 Task: Open a blank google sheet and write heading  SpendSmartAdd Dates in a column and its values below  '2023-05-01, 2023-05-03, 2023-05-05, 2023-05-10, 2023-05-15, 2023-05-20, 2023-05-25 & 2023-05-31'Add Categories in next column and its values below  Groceries, Dining Out, Transportation, Entertainment, Shopping, Utilities, Health & Miscellaneous. Add Descriptions in next column and its values below  Supermarket, Restaurant, Public Transport, Movie Tickets, Clothing Store, Internet Bill, Pharmacy & Online PurchaseAdd Amountin next column and its values below  $50, $30, $10, $20, $100, $60, $40 & $50Save page Budget's analysisbook
Action: Mouse moved to (971, 74)
Screenshot: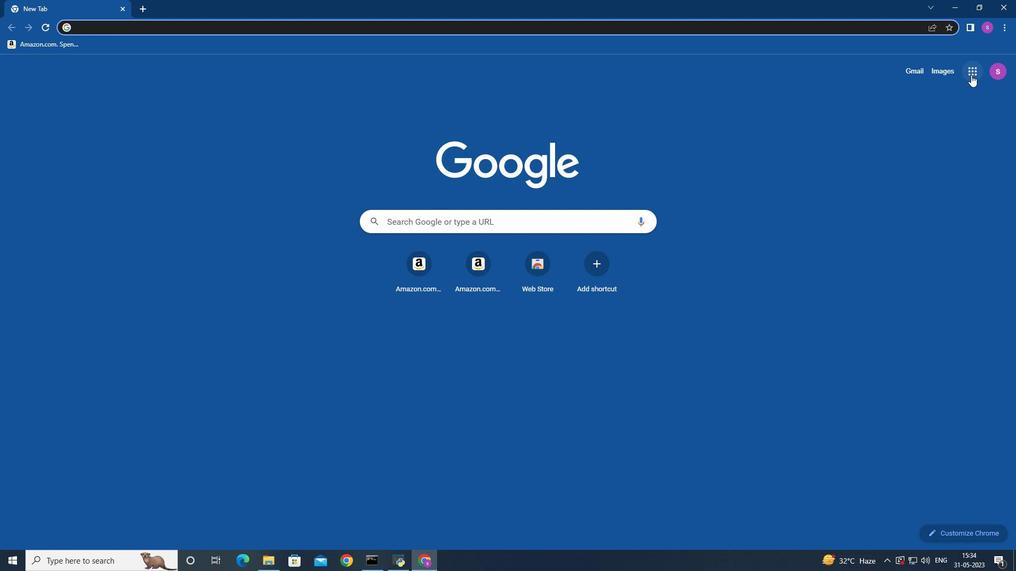 
Action: Mouse pressed left at (971, 74)
Screenshot: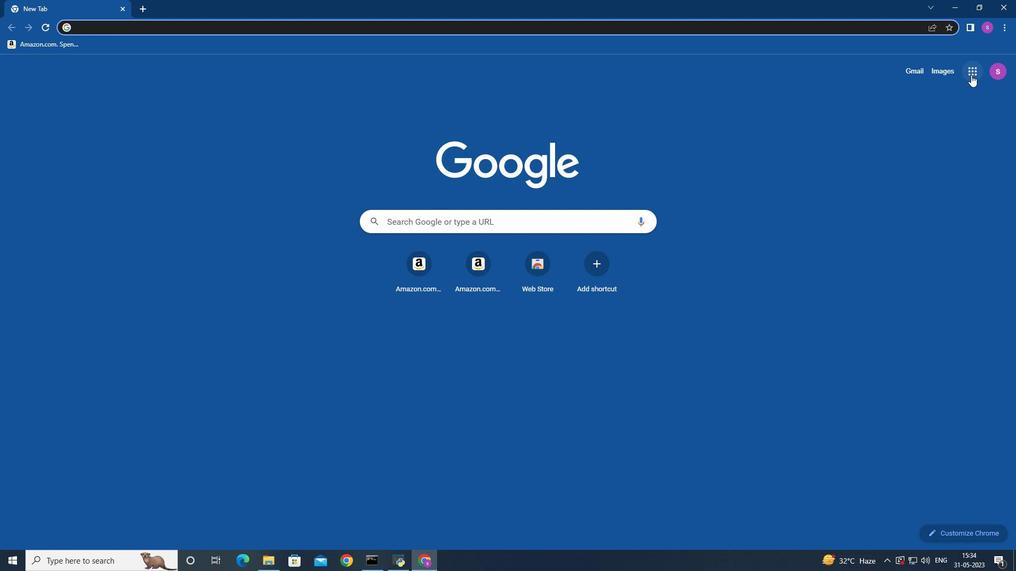 
Action: Mouse moved to (999, 273)
Screenshot: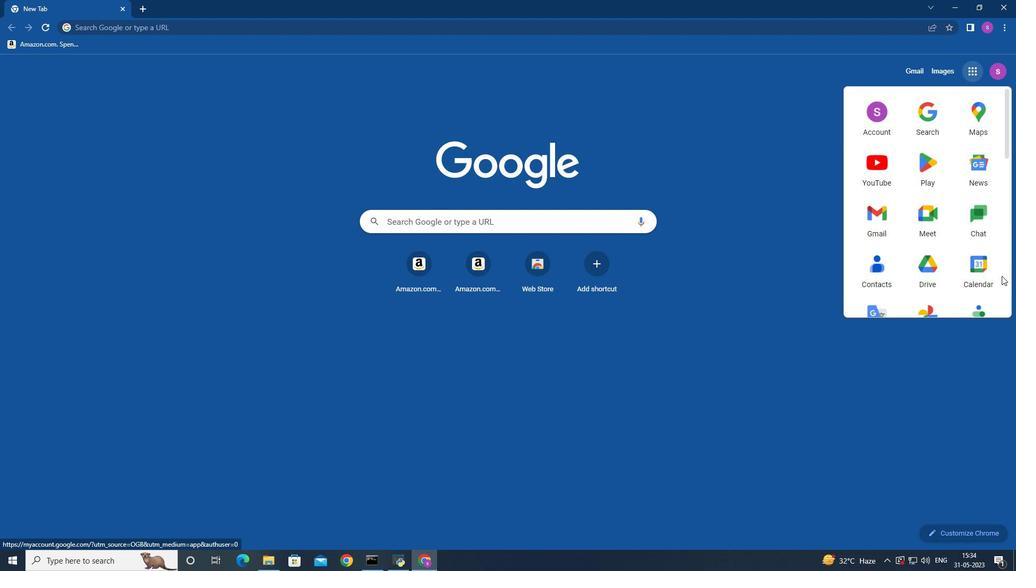 
Action: Mouse scrolled (999, 272) with delta (0, 0)
Screenshot: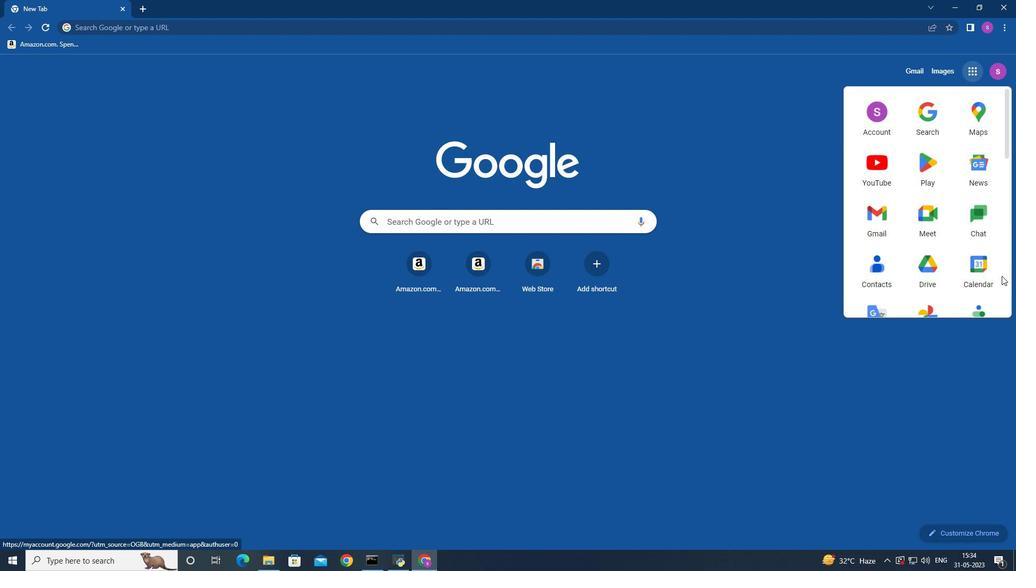 
Action: Mouse moved to (986, 261)
Screenshot: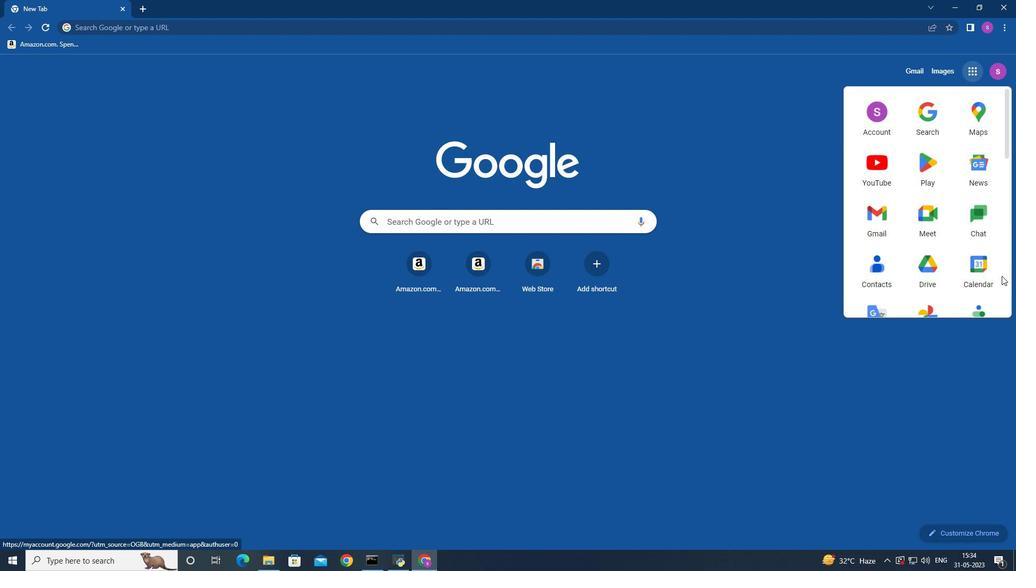 
Action: Mouse scrolled (986, 260) with delta (0, 0)
Screenshot: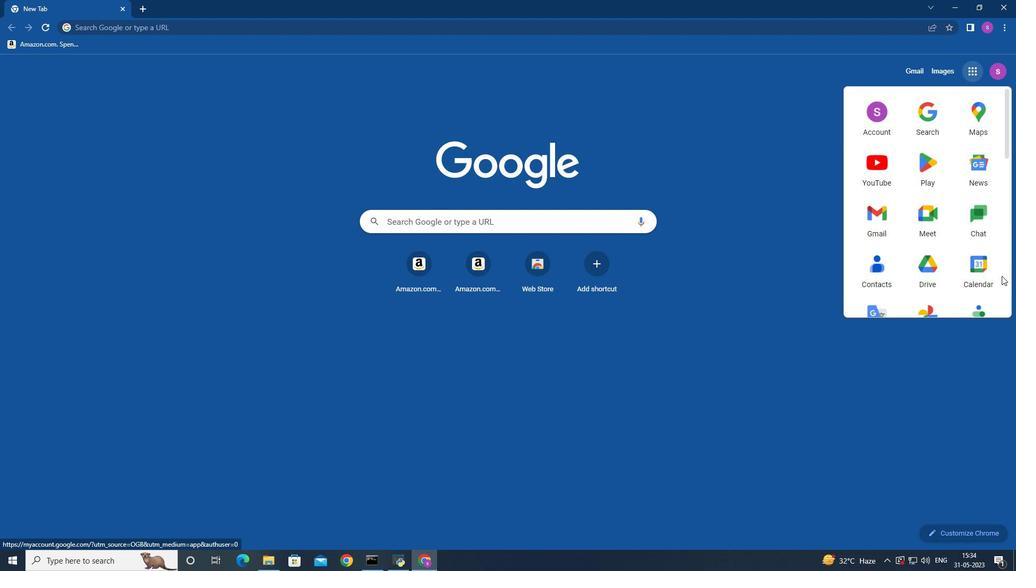 
Action: Mouse moved to (962, 262)
Screenshot: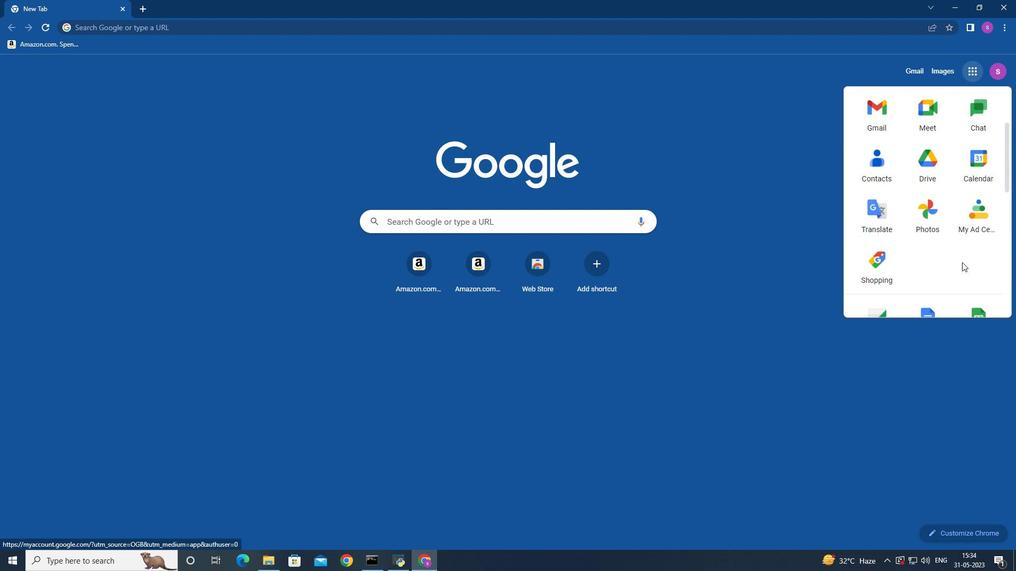 
Action: Mouse scrolled (962, 261) with delta (0, 0)
Screenshot: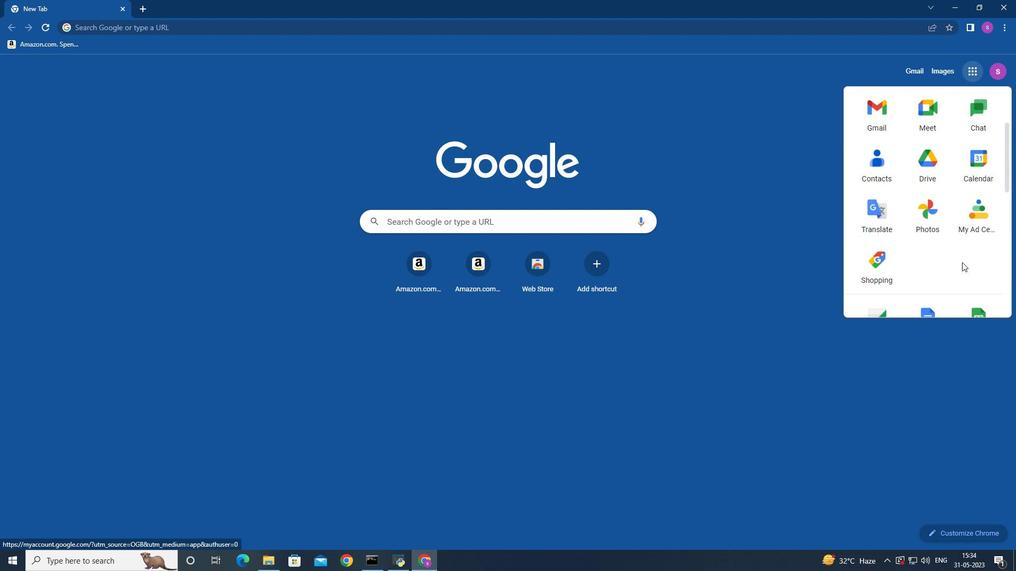 
Action: Mouse moved to (959, 246)
Screenshot: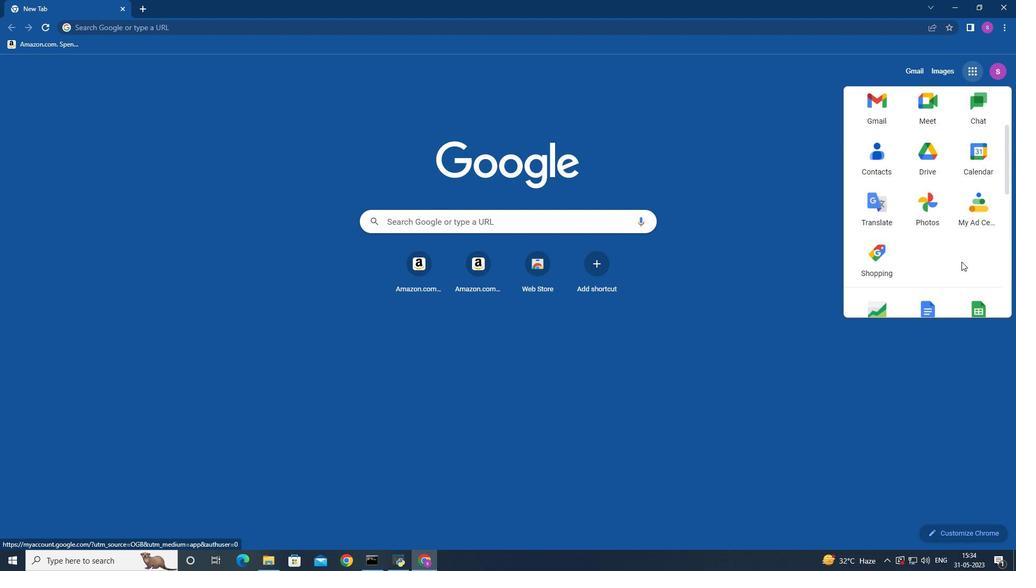
Action: Mouse scrolled (960, 254) with delta (0, 0)
Screenshot: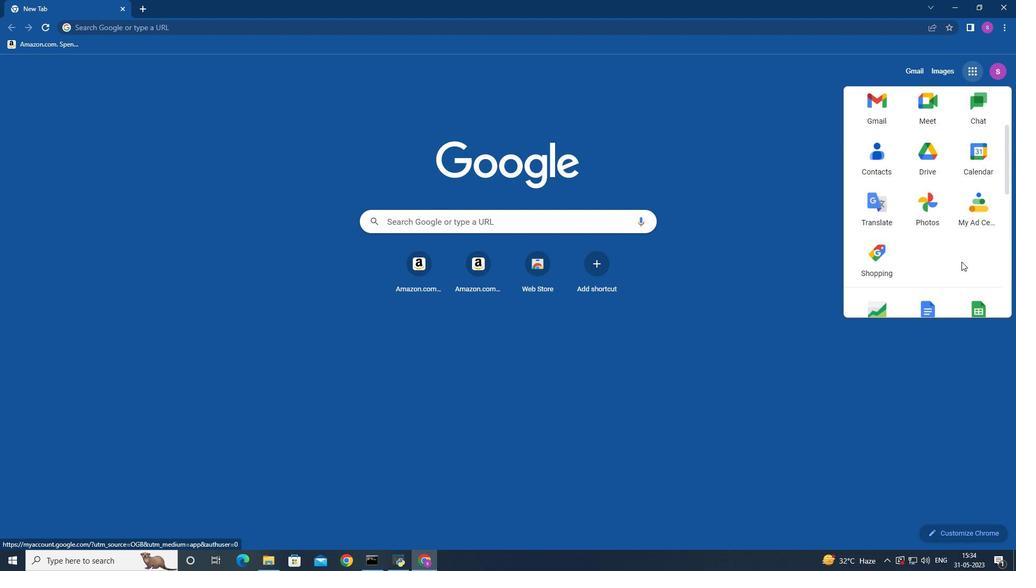 
Action: Mouse moved to (977, 218)
Screenshot: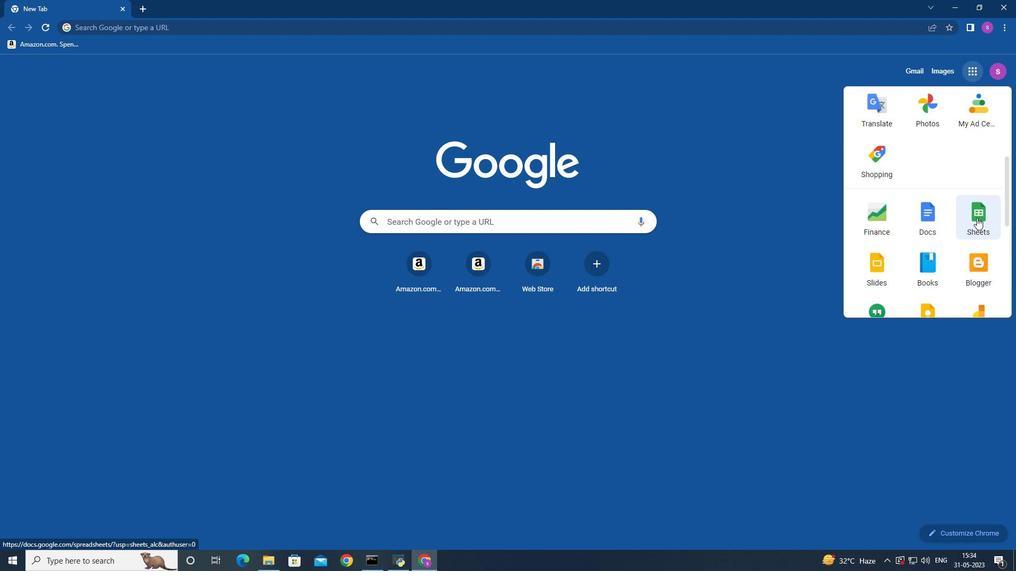 
Action: Mouse pressed left at (977, 218)
Screenshot: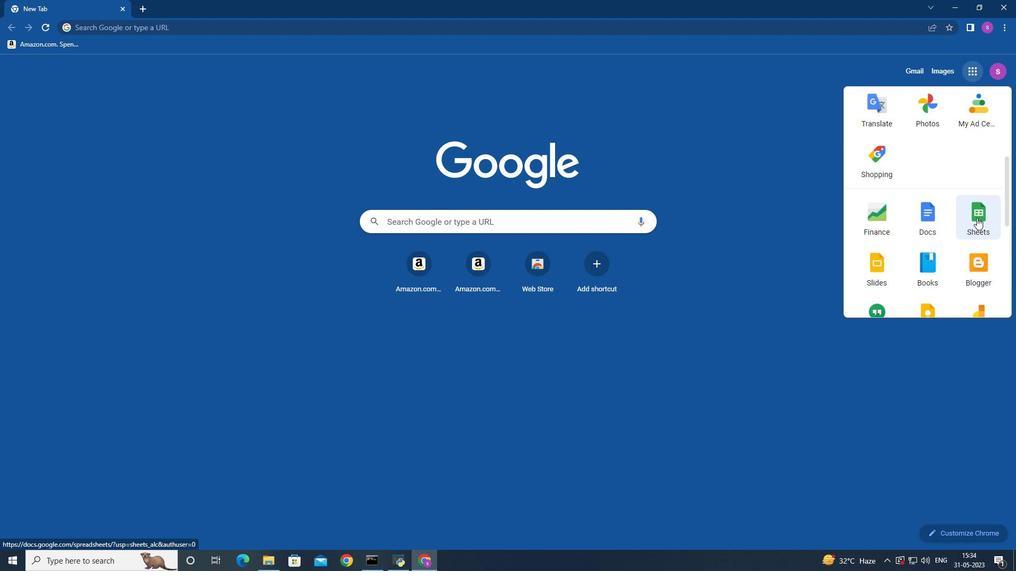 
Action: Mouse moved to (251, 147)
Screenshot: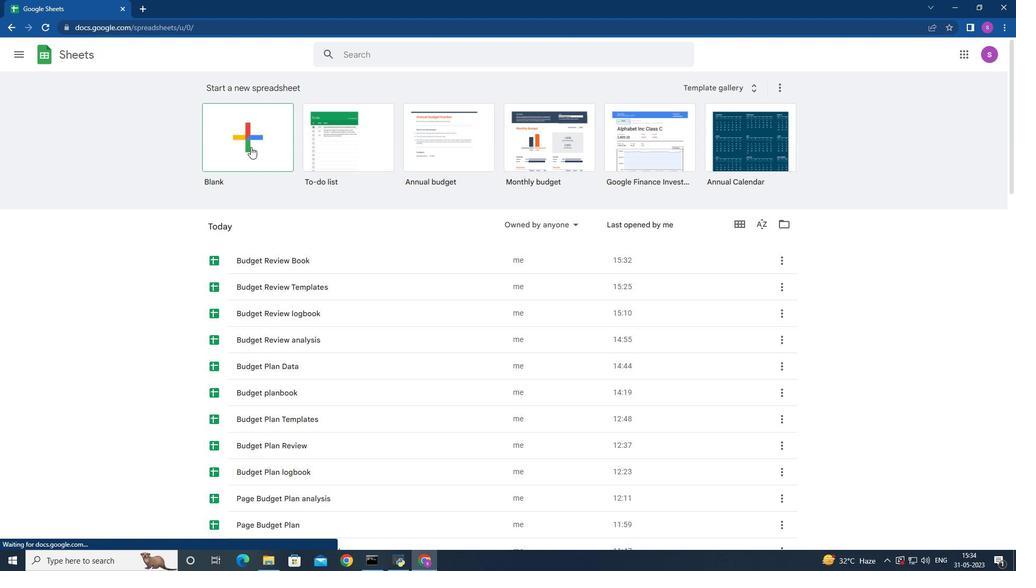 
Action: Mouse pressed left at (251, 147)
Screenshot: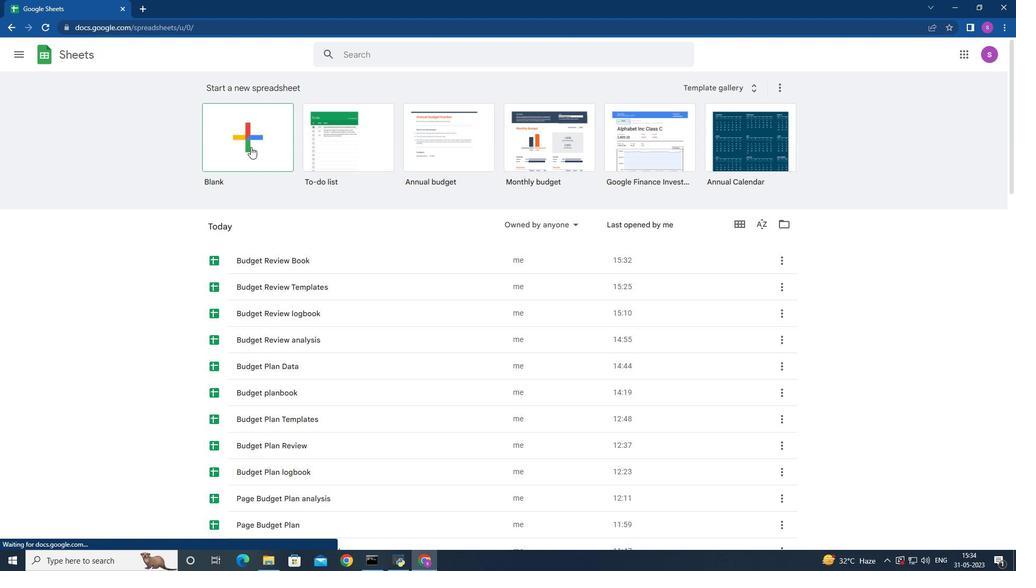 
Action: Mouse moved to (213, 145)
Screenshot: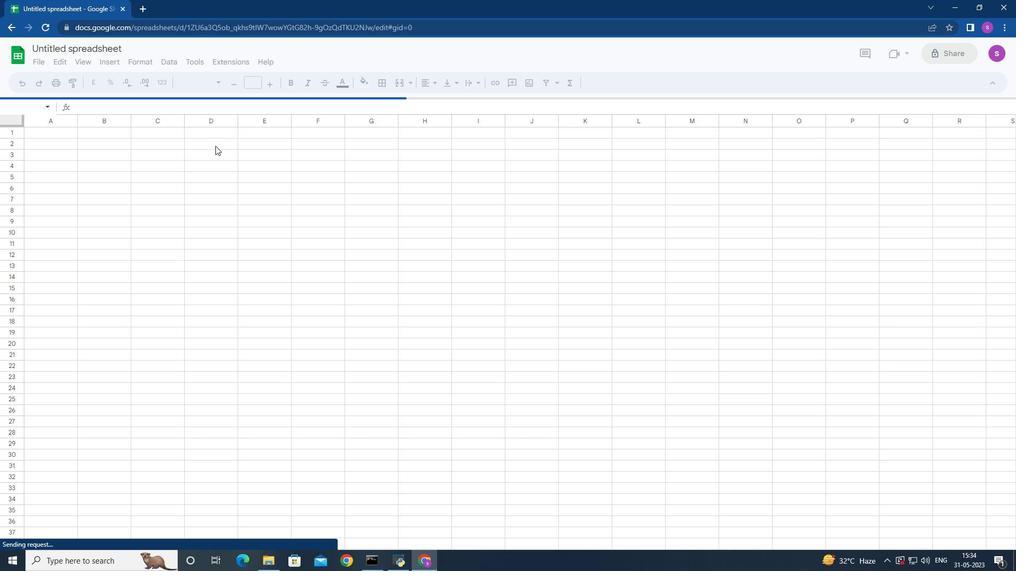 
Action: Mouse pressed left at (213, 145)
Screenshot: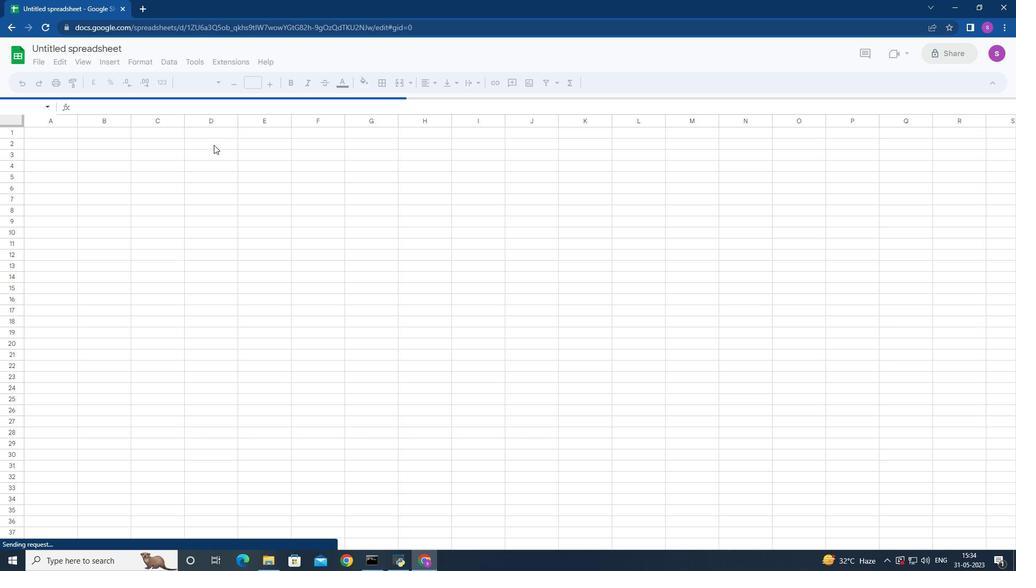
Action: Mouse moved to (202, 142)
Screenshot: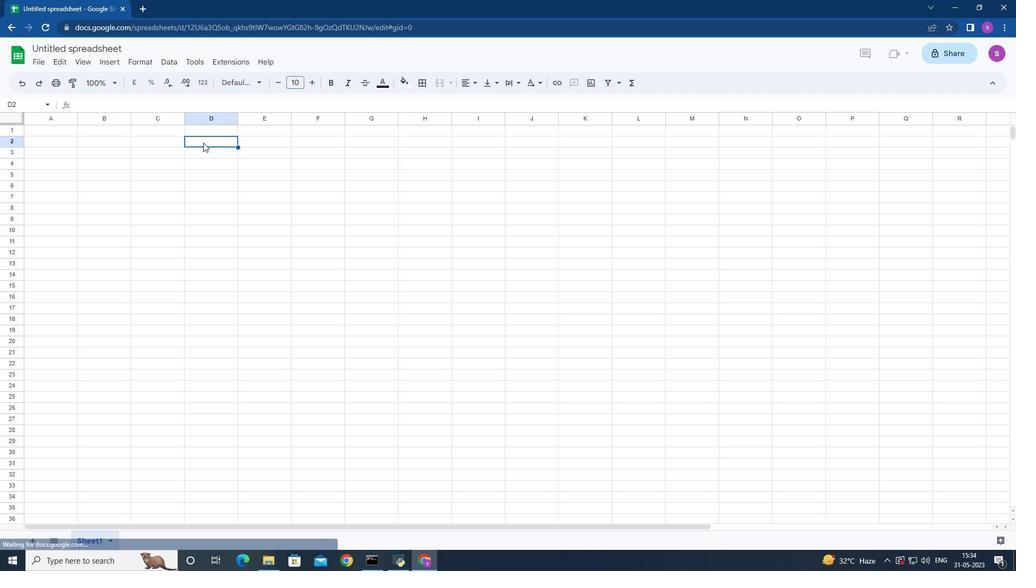 
Action: Key pressed <Key.shift>Spend<Key.space><Key.shift>Sa<Key.backspace>mart<Key.space><Key.down><Key.left><Key.down><Key.shift>Dates<Key.down>2023-05-01<Key.down>2023-05-03<Key.down>2023-05-05<Key.down>2023-05-10<Key.down>2023-05-15<Key.down>2023-05-20<Key.down>2023-05-25<Key.down>2023-05-31<Key.down><Key.right><Key.up><Key.up><Key.up><Key.up><Key.up><Key.up><Key.up><Key.up><Key.up>
Screenshot: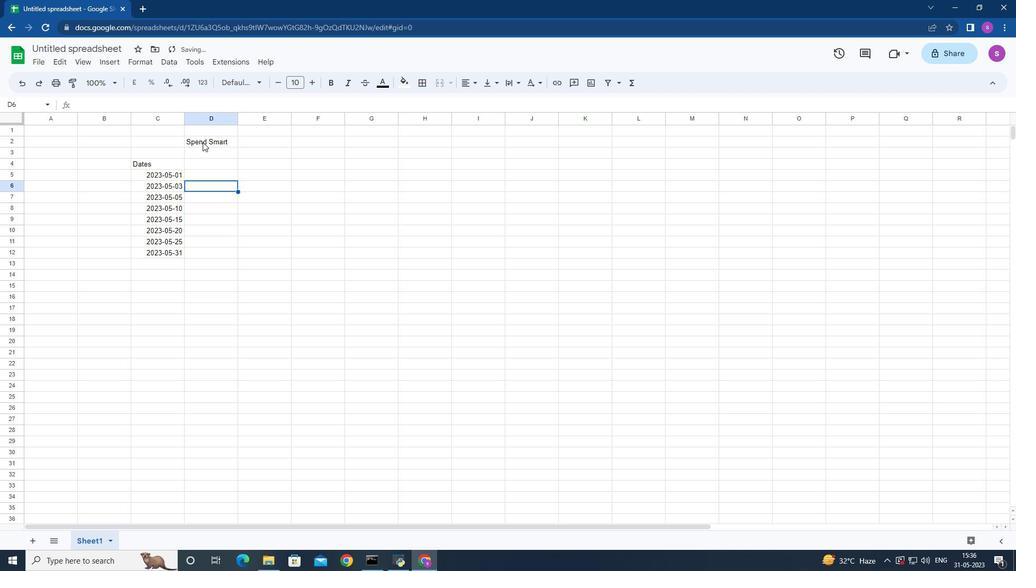 
Action: Mouse moved to (212, 90)
Screenshot: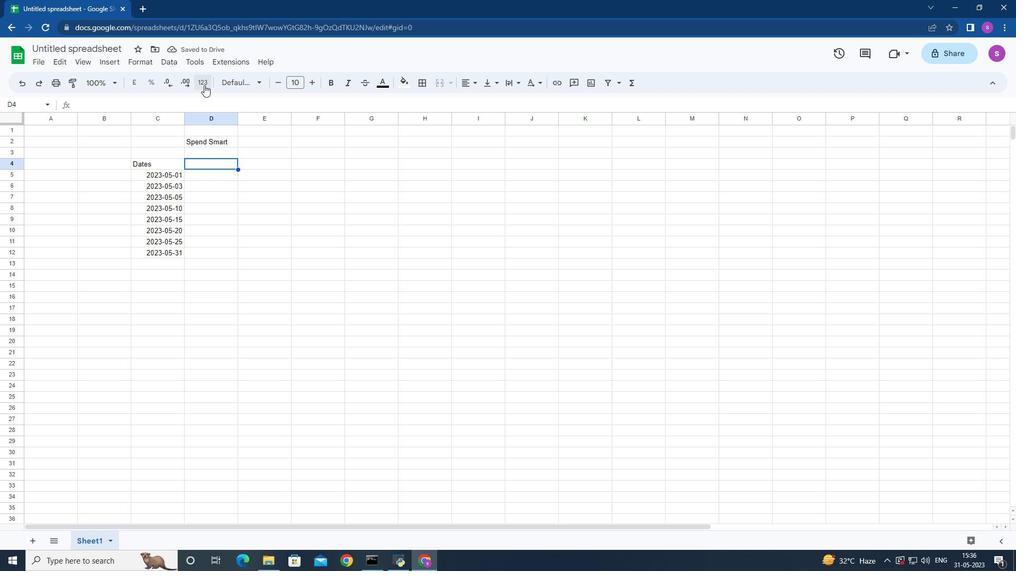 
Action: Key pressed <Key.shift>Categorr<Key.backspace>ies<Key.down>
Screenshot: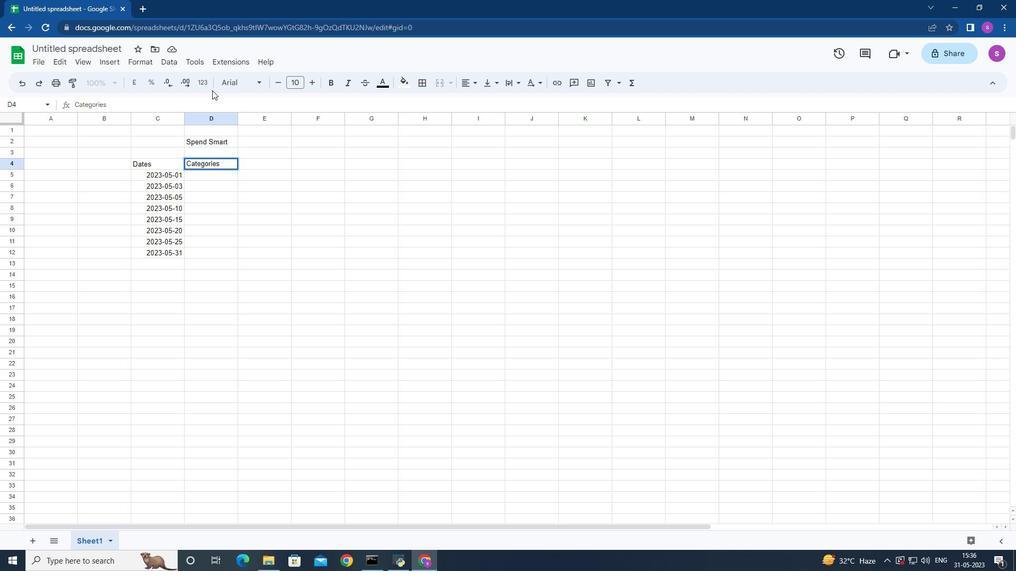 
Action: Mouse moved to (200, 197)
Screenshot: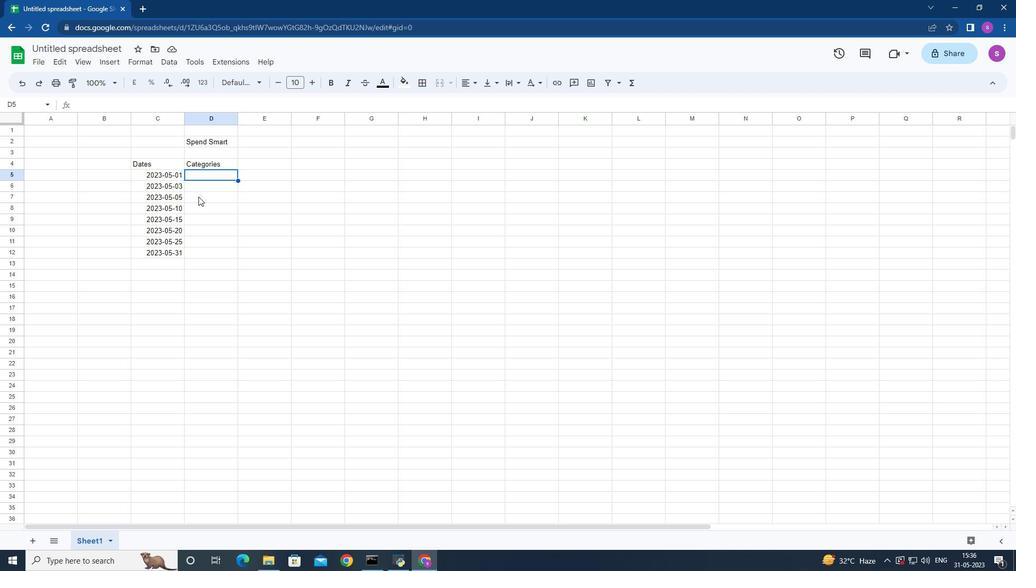 
Action: Key pressed <Key.shift>Groceries<Key.down><Key.shift>Dining<Key.space><Key.shift>Out<Key.down><Key.shift>Transportation<Key.down><Key.shift>Entertainment<Key.down>
Screenshot: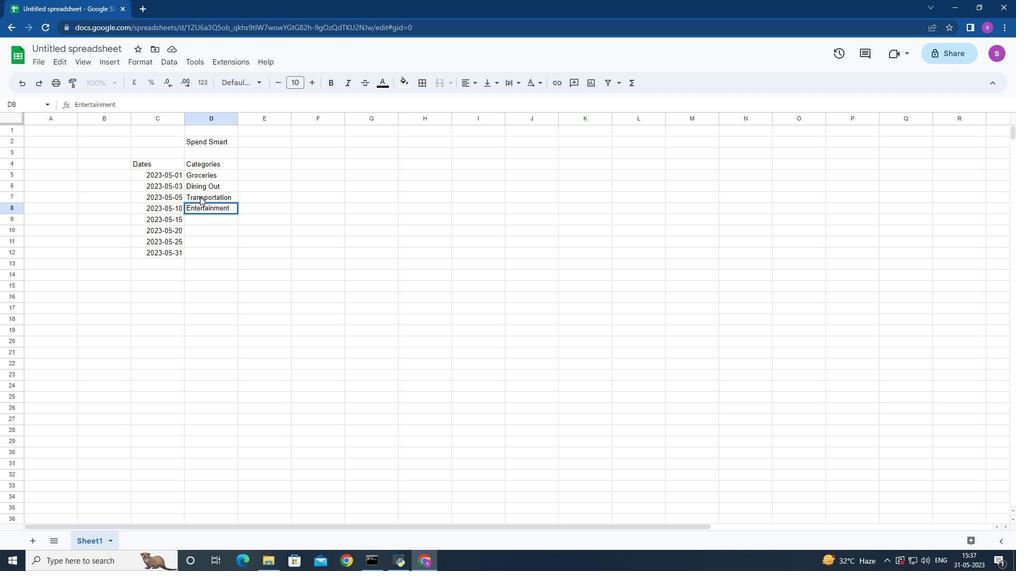 
Action: Mouse moved to (307, 248)
Screenshot: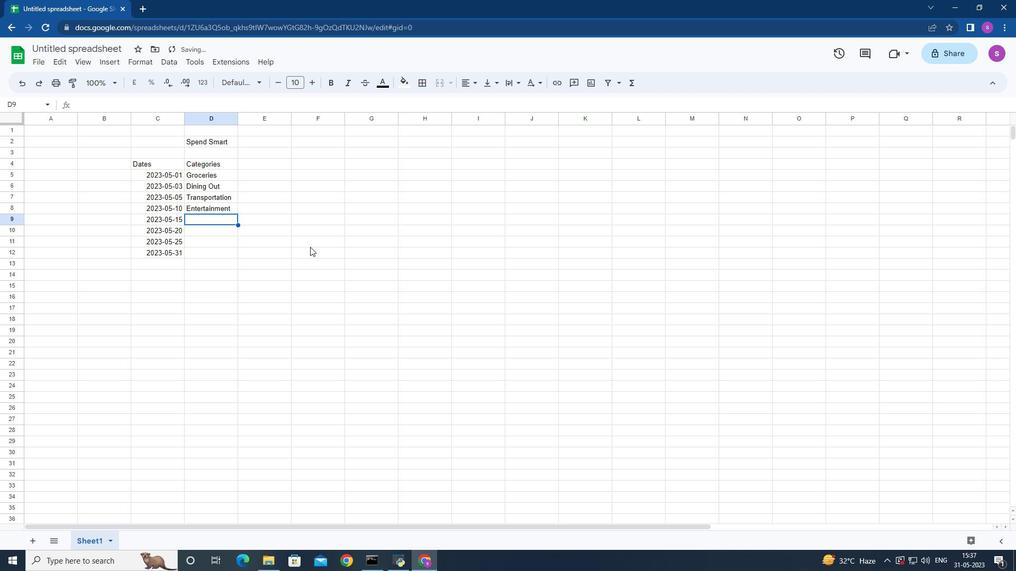 
Action: Key pressed <Key.shift>Shopping<Key.down><Key.shift><Key.shift><Key.shift><Key.shift><Key.shift><Key.shift><Key.shift>Utilities<Key.down><Key.shift><Key.shift><Key.shift><Key.shift><Key.shift><Key.shift><Key.shift><Key.shift>Health<Key.down><Key.right><Key.left><Key.shift>Miscellaneous<Key.right><Key.up><Key.up><Key.up><Key.up><Key.up><Key.up><Key.up><Key.up>
Screenshot: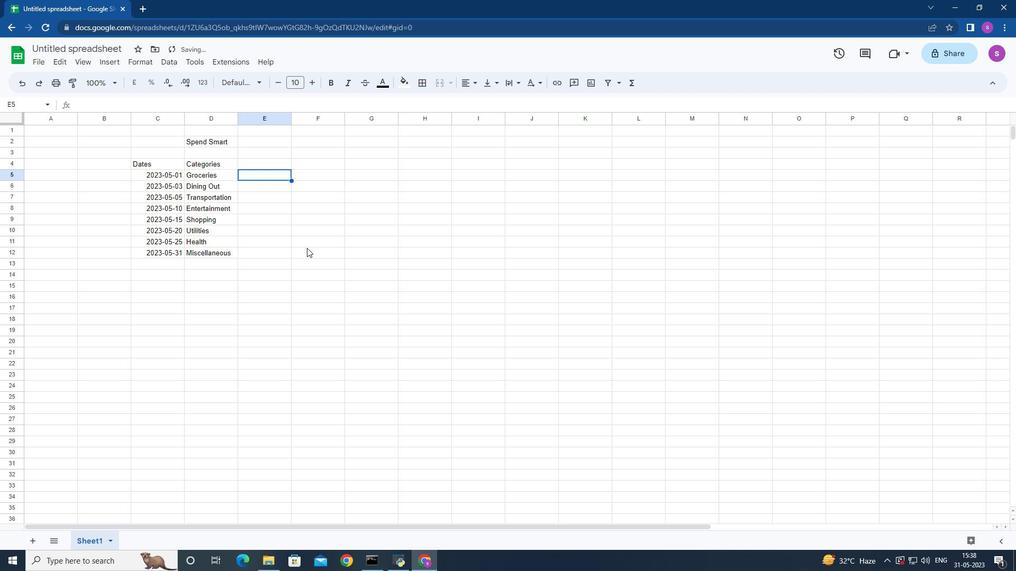 
Action: Mouse moved to (323, 247)
Screenshot: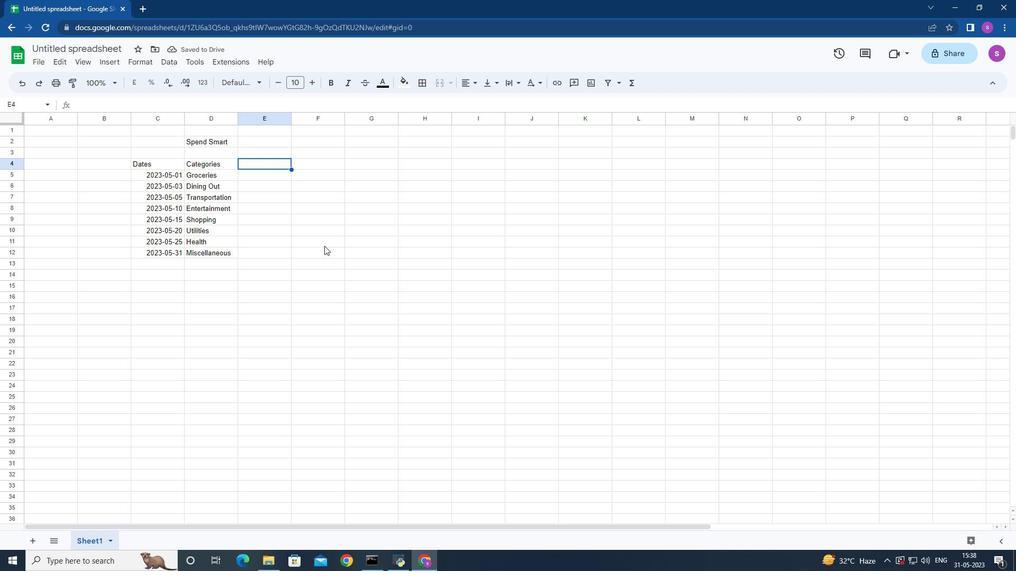 
Action: Key pressed <Key.shift>Descriptions<Key.down>
Screenshot: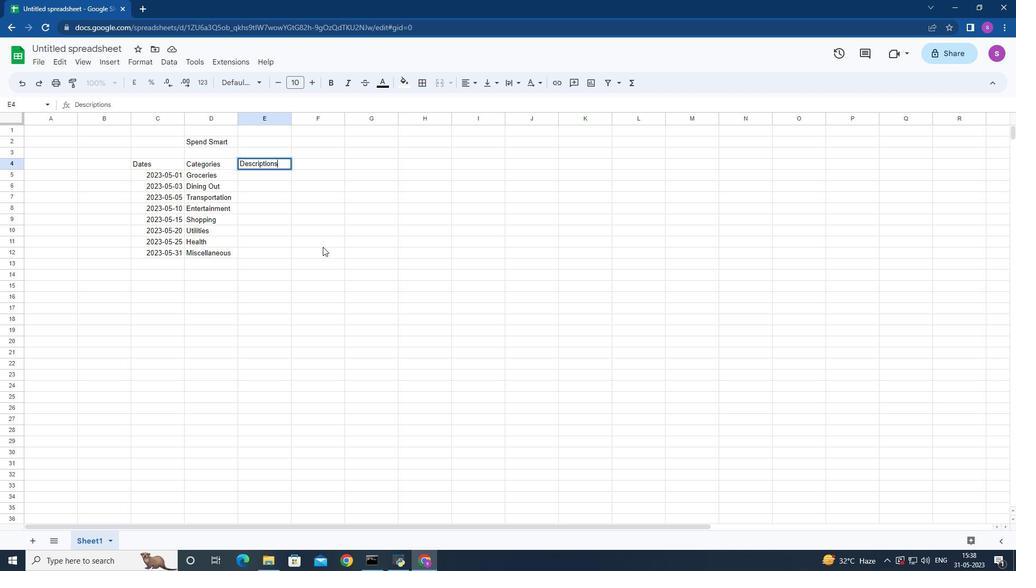 
Action: Mouse moved to (263, 192)
Screenshot: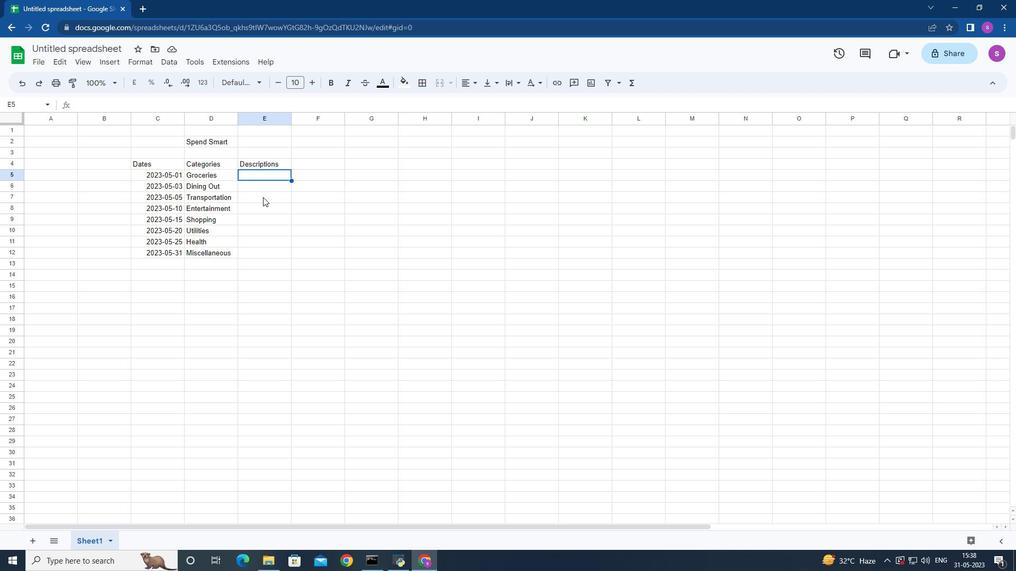 
Action: Key pressed <Key.shift>Supermarket<Key.down><Key.shift>Restaurant<Key.down><Key.shift>Public<Key.down><Key.shift>Tramn<Key.backspace><Key.backspace>nsport<Key.down><Key.shift>Movie<Key.space><Key.shift>Tickets<Key.down><Key.shift>Clothing<Key.space>store<Key.down><Key.shift>Internet<Key.space><Key.shift>Biu<Key.backspace>ll<Key.down><Key.shift>Pharmacy<Key.right><Key.up><Key.up><Key.up><Key.up><Key.up><Key.up><Key.up><Key.up>
Screenshot: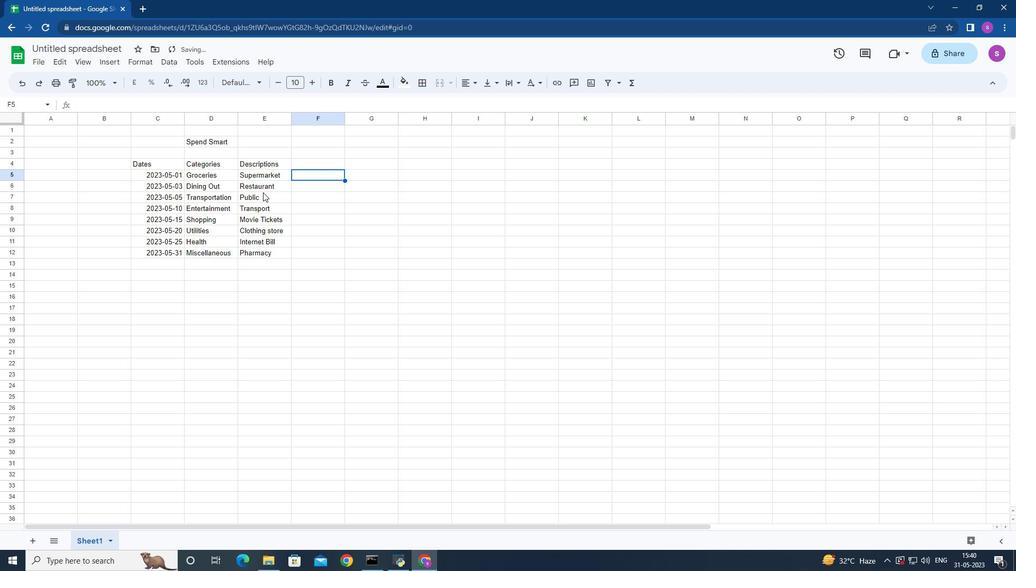 
Action: Mouse moved to (255, 240)
Screenshot: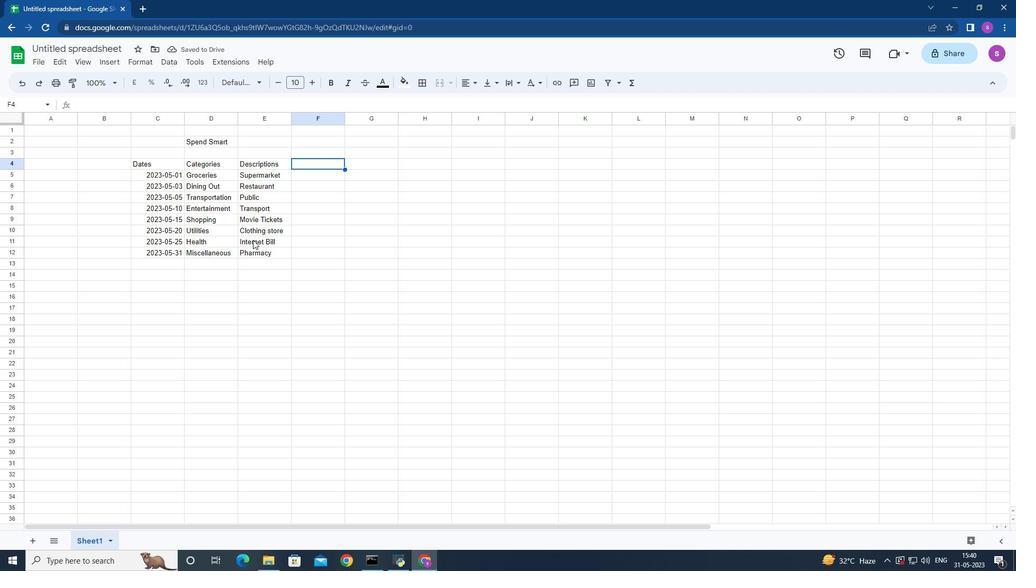 
Action: Key pressed <Key.shift>Amountin<Key.down><Key.shift><Key.shift><Key.shift><Key.shift><Key.shift><Key.shift><Key.shift><Key.shift><Key.shift><Key.shift><Key.shift><Key.shift><Key.shift><Key.shift>50<Key.down>30<Key.down>10<Key.down>20<Key.down>100<Key.down>60<Key.down>40<Key.down>50<Key.right>
Screenshot: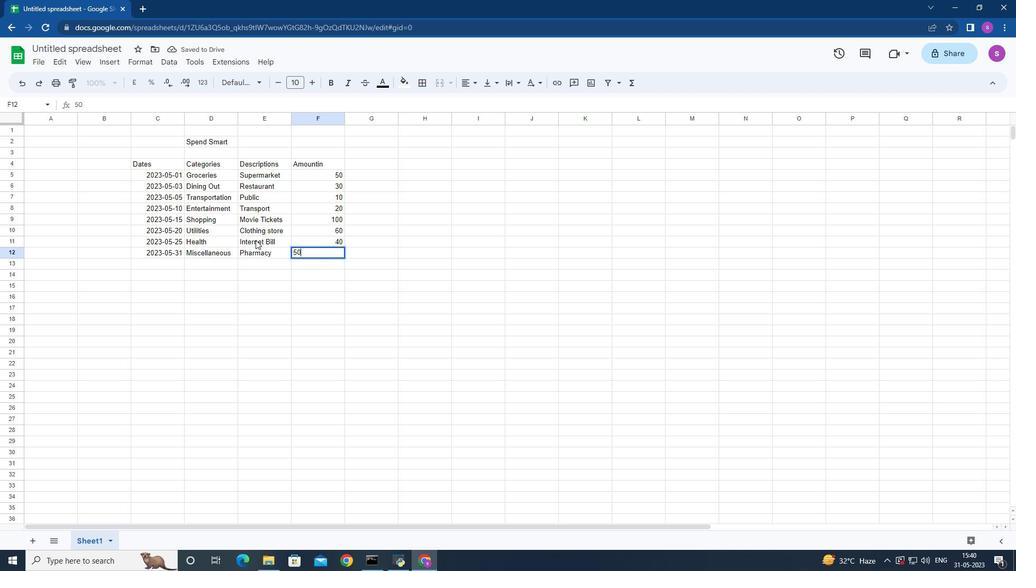 
Action: Mouse moved to (320, 172)
Screenshot: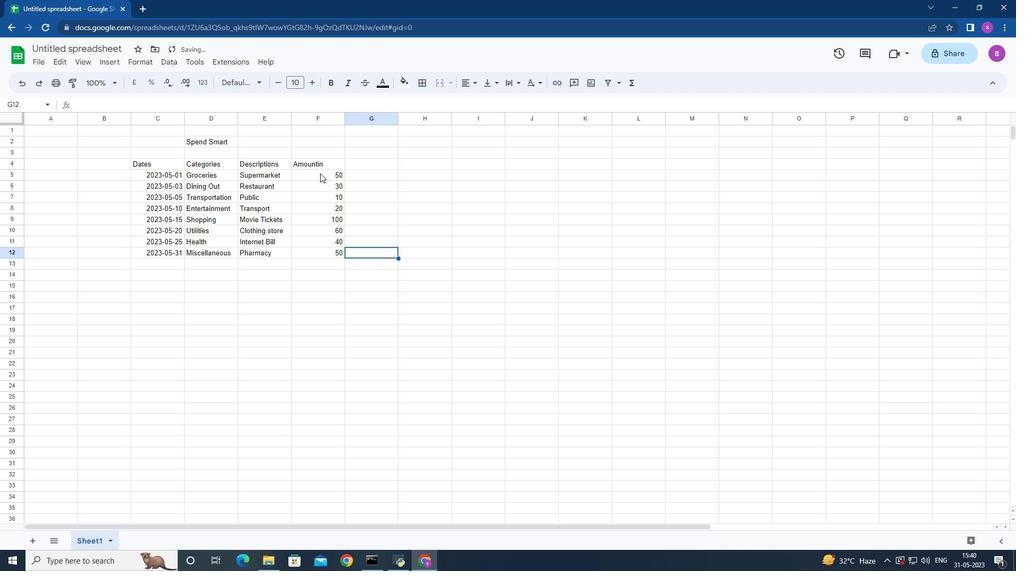 
Action: Mouse pressed left at (320, 172)
Screenshot: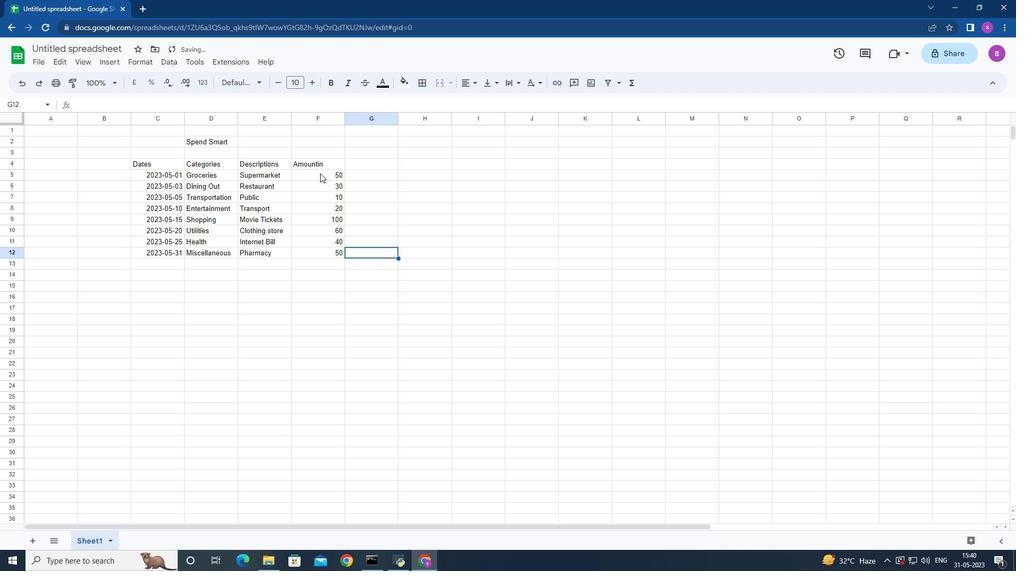 
Action: Mouse moved to (200, 81)
Screenshot: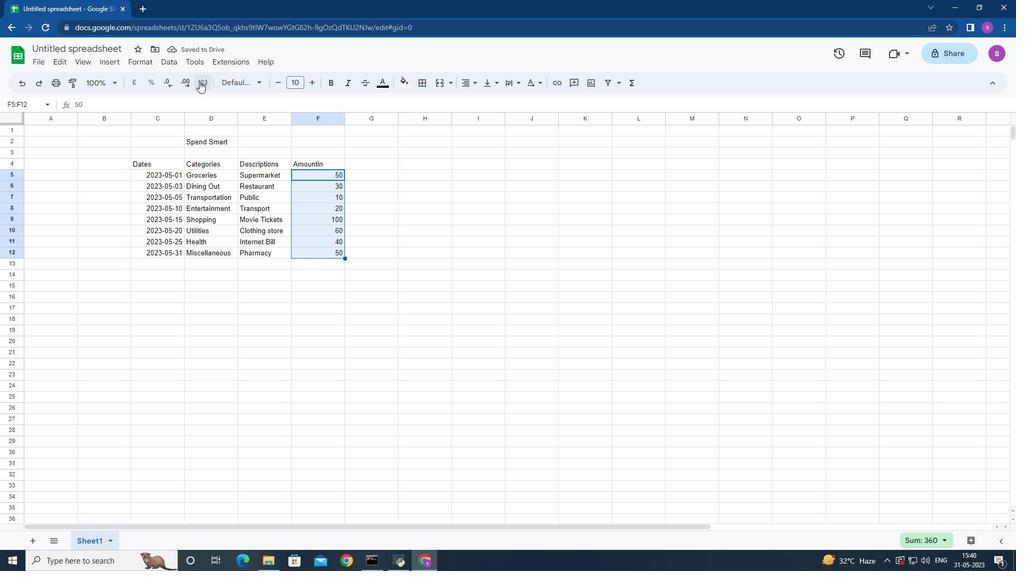
Action: Mouse pressed left at (200, 81)
Screenshot: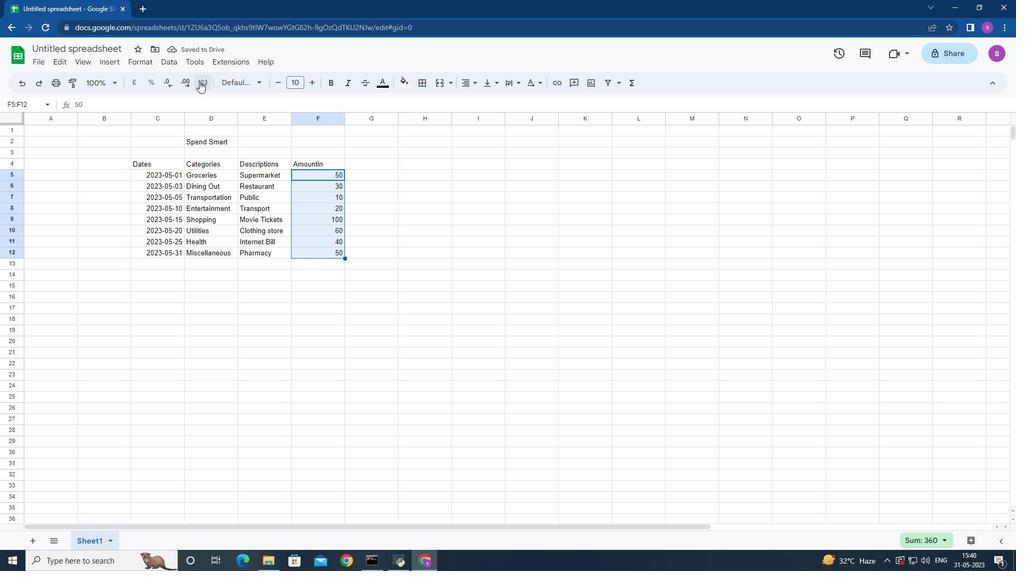 
Action: Mouse moved to (218, 359)
Screenshot: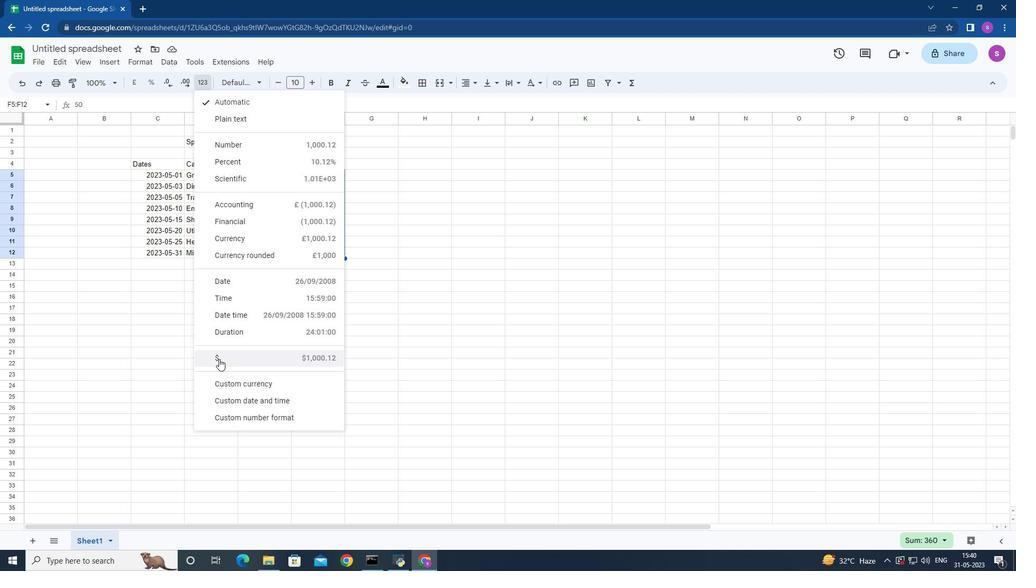 
Action: Mouse pressed left at (218, 359)
Screenshot: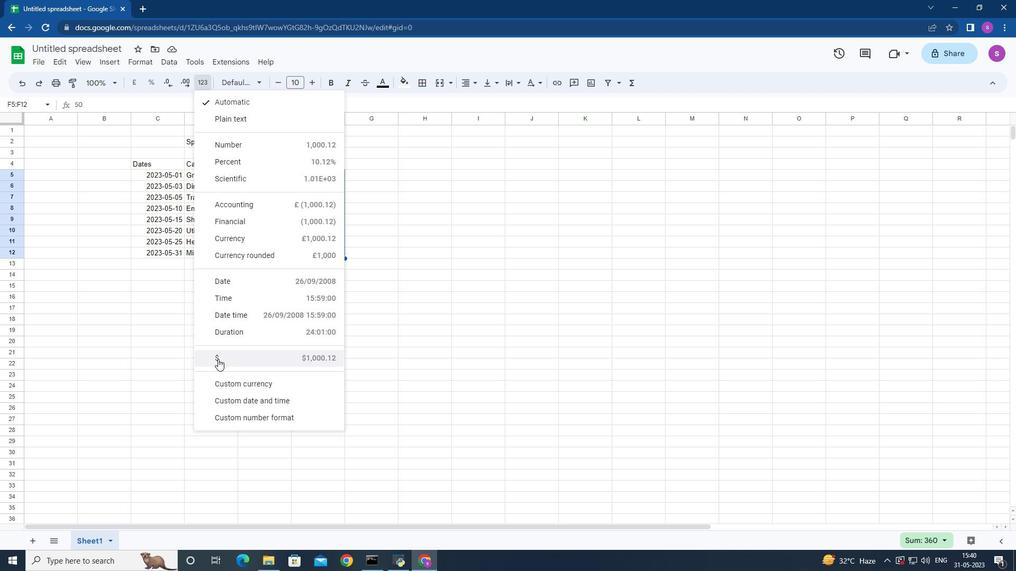 
Action: Mouse moved to (369, 178)
Screenshot: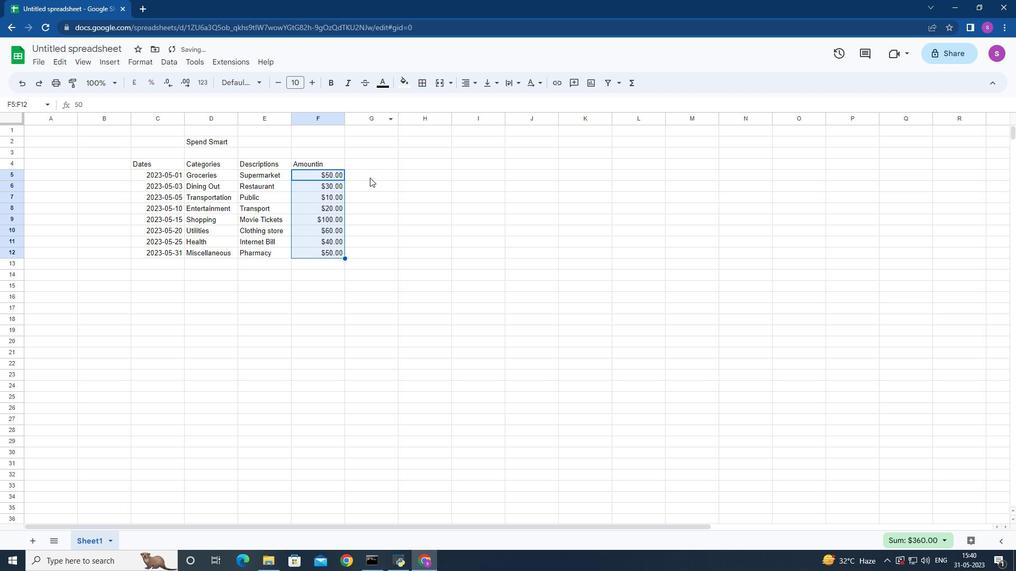 
Action: Mouse pressed left at (369, 178)
Screenshot: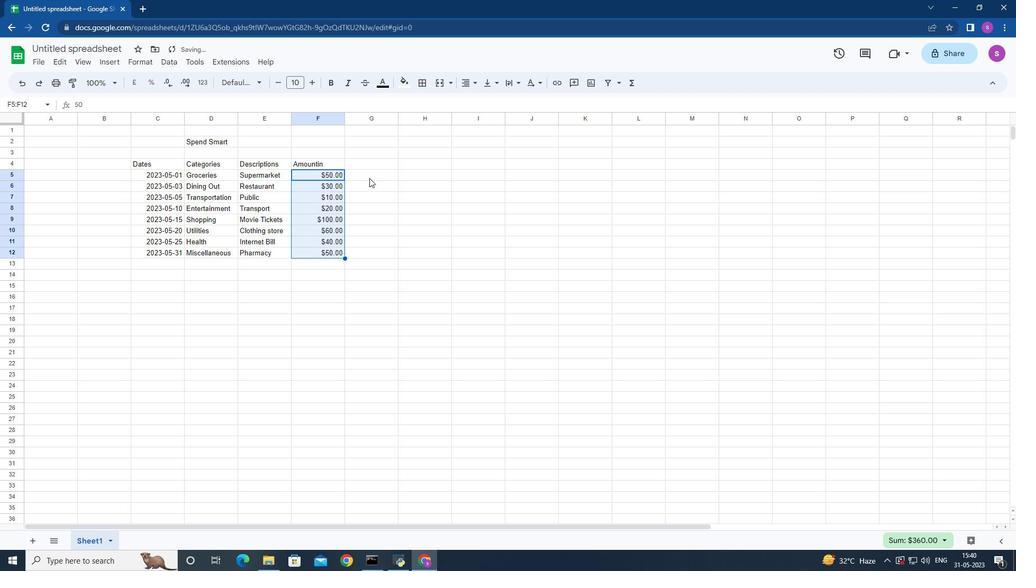 
Action: Mouse moved to (96, 49)
Screenshot: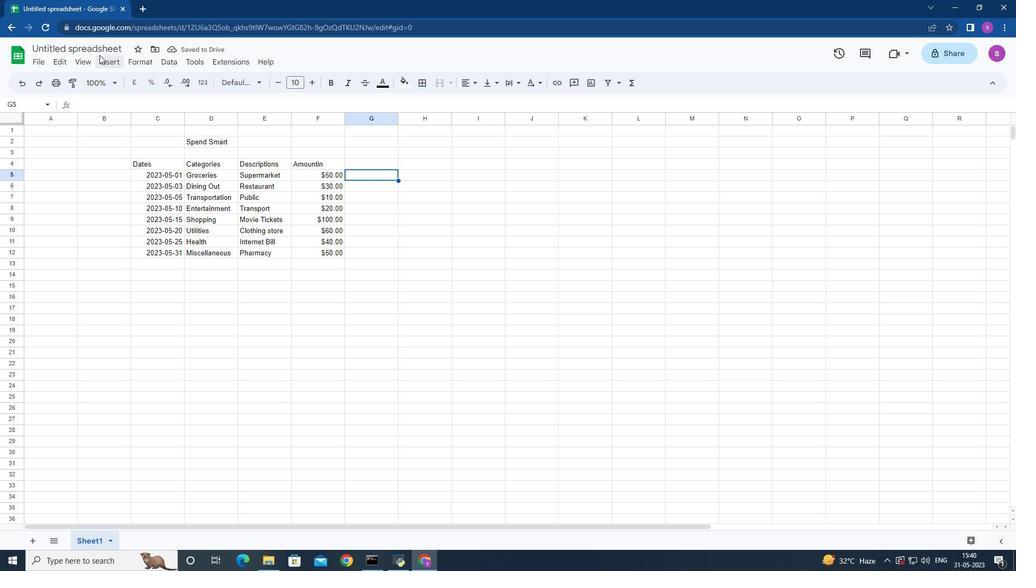 
Action: Mouse pressed left at (96, 49)
Screenshot: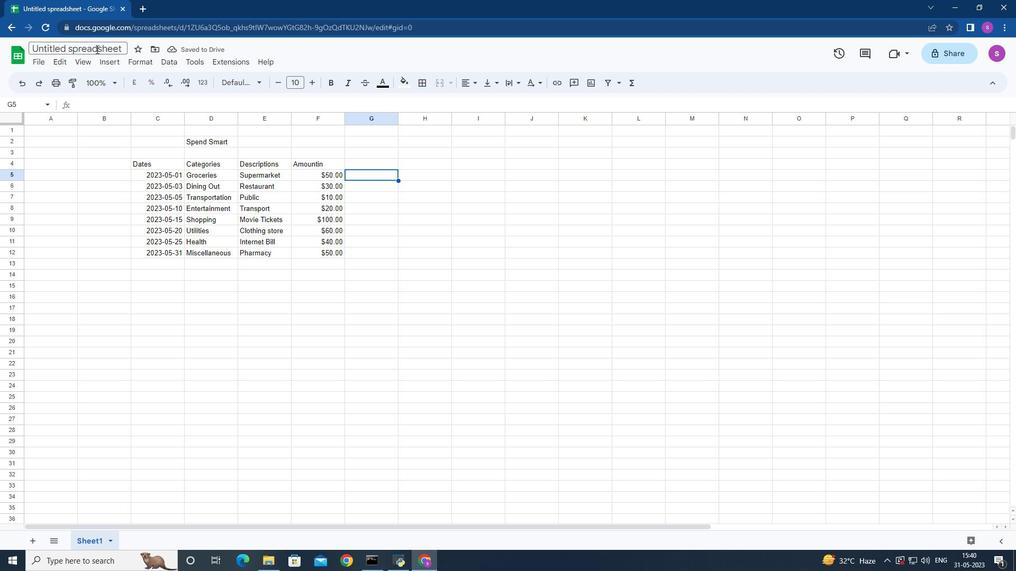 
Action: Key pressed <Key.backspace><Key.shift>Budget<Key.space><Key.shift>"<Key.backspace>'s<Key.space>analysis<Key.space><Key.shift>Book<Key.enter>
Screenshot: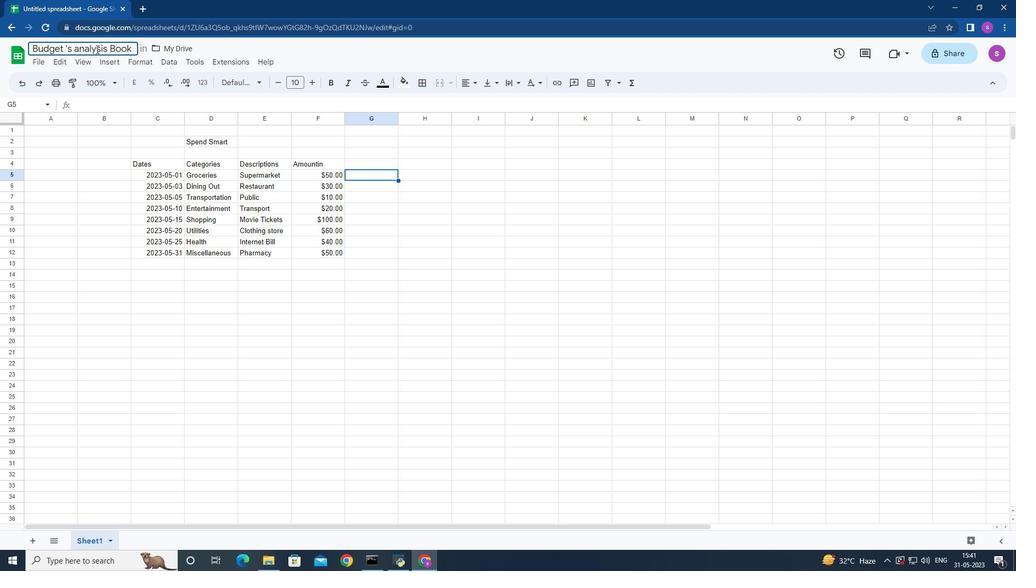 
Action: Mouse moved to (310, 354)
Screenshot: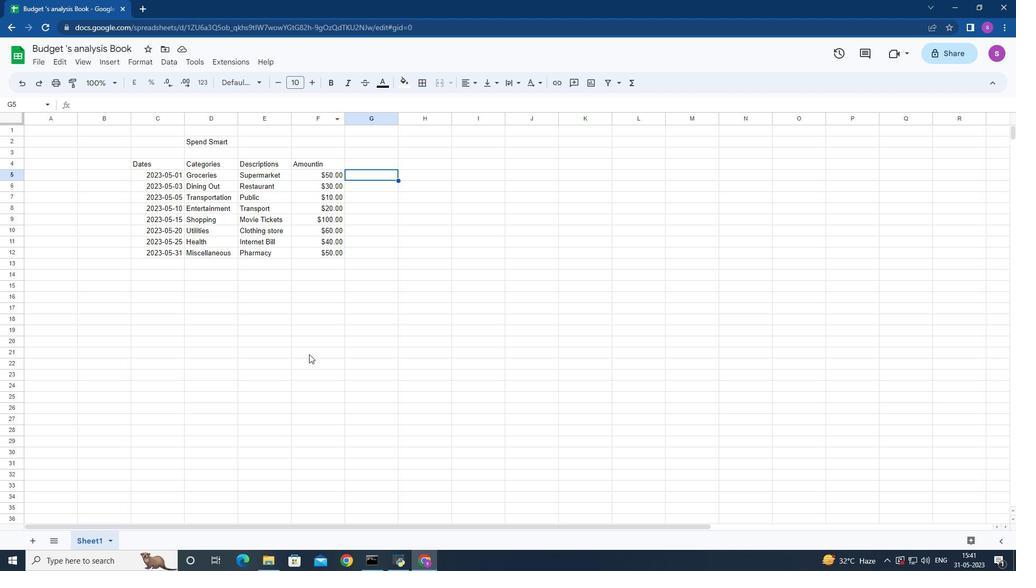 
